 Task: Demonstrate changes made in a branch relative to its parent branch.
Action: Mouse moved to (983, 87)
Screenshot: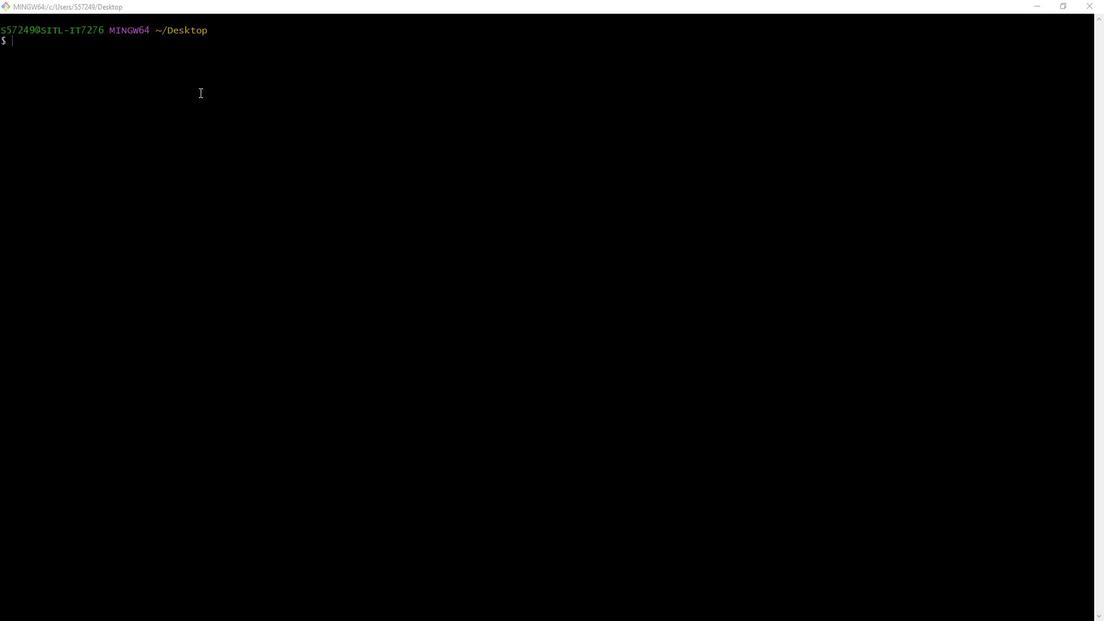 
Action: Mouse pressed left at (983, 87)
Screenshot: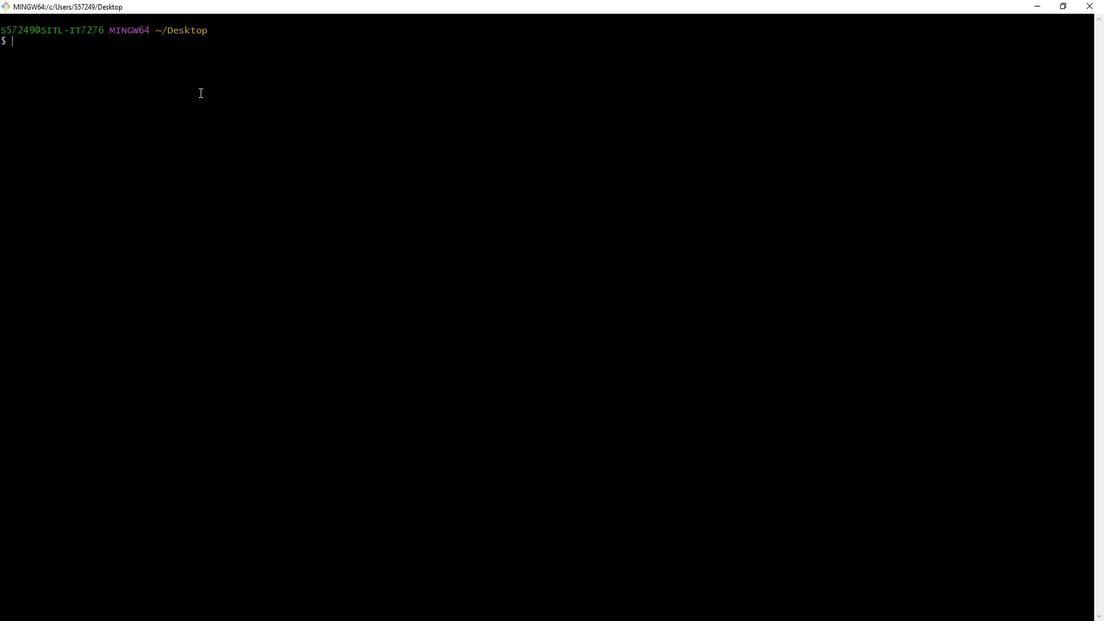 
Action: Mouse moved to (729, 247)
Screenshot: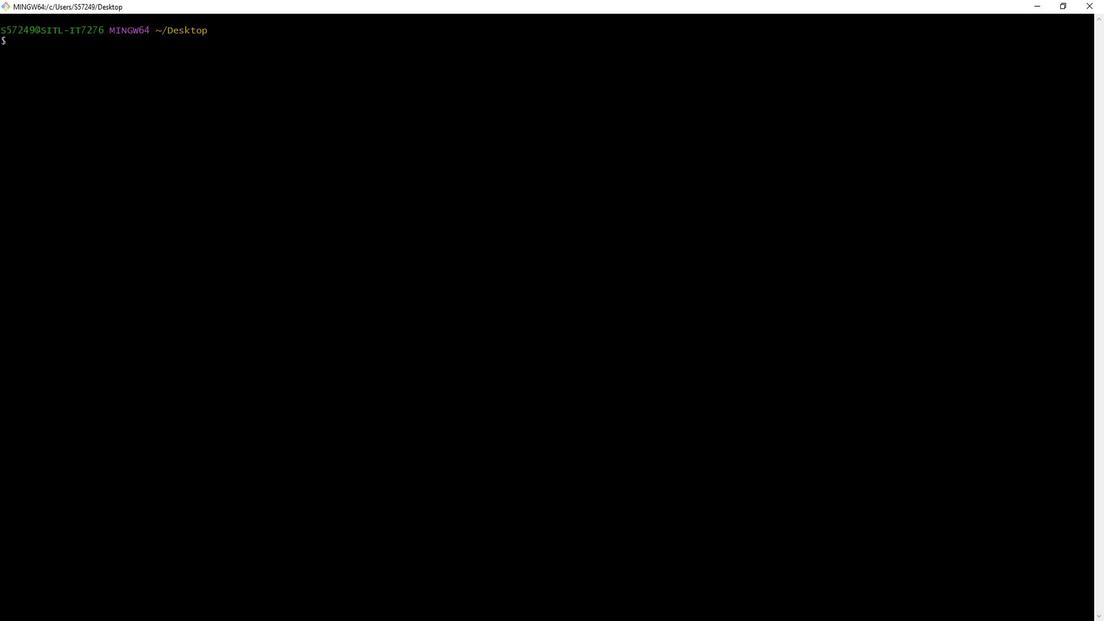 
Action: Mouse pressed left at (729, 247)
Screenshot: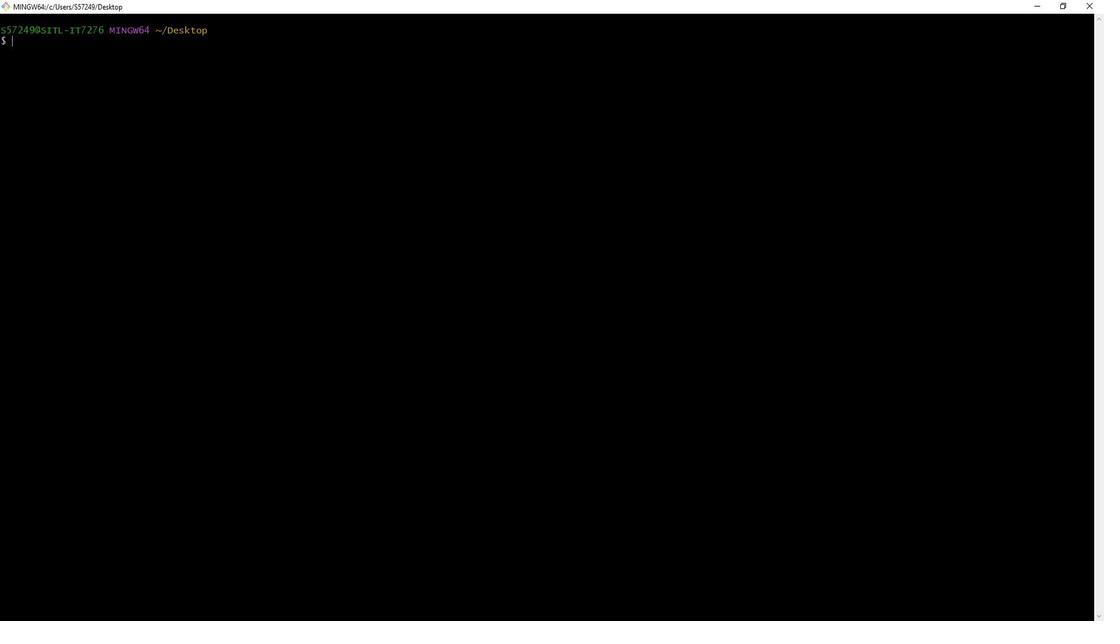 
Action: Mouse moved to (949, 68)
Screenshot: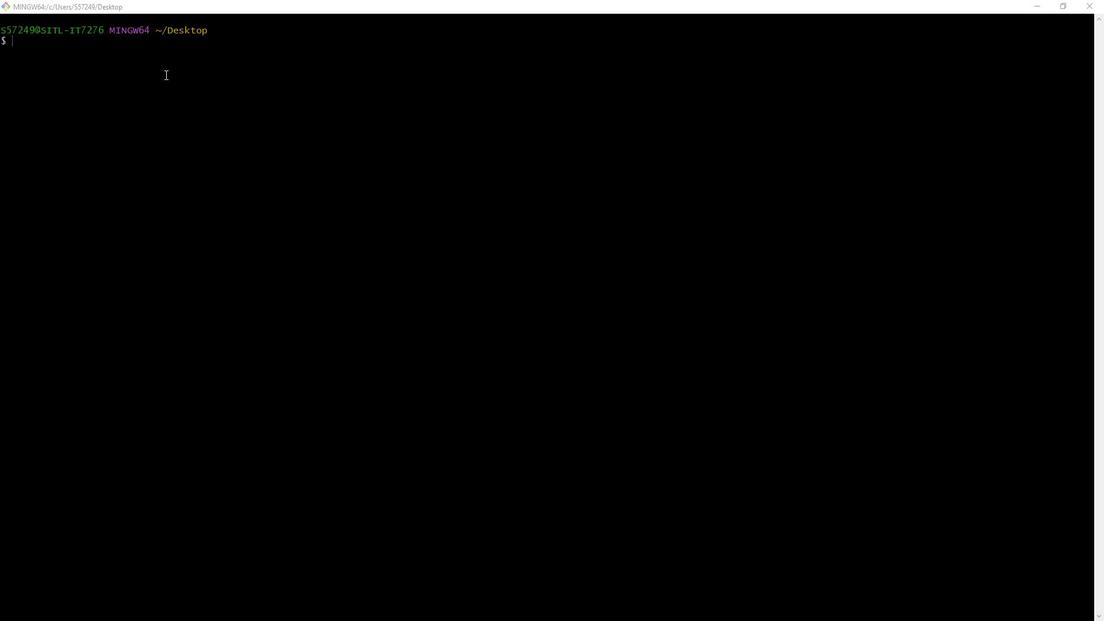 
Action: Mouse pressed left at (949, 68)
Screenshot: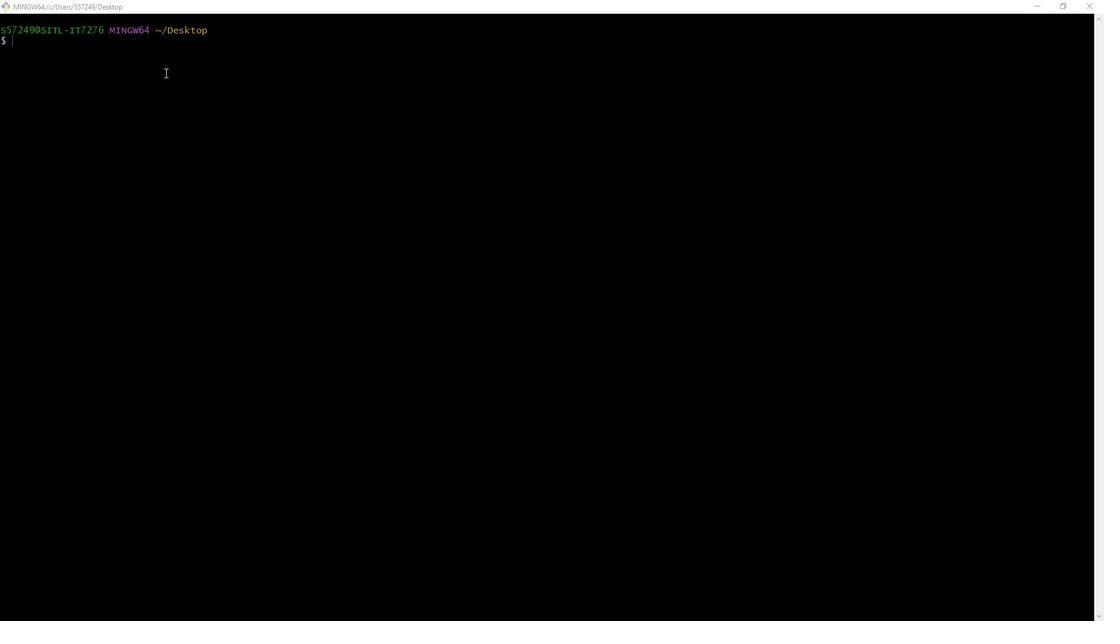 
Action: Key pressed ls<Key.enter>git<Key.backspace><Key.backspace><Key.backspace><Key.backspace>cd<Key.space><Key.shift>Git<Key.enter>git<Key.space>log<Key.enter>git<Key.space>log<Key.space>--graph<Key.enter>
Screenshot: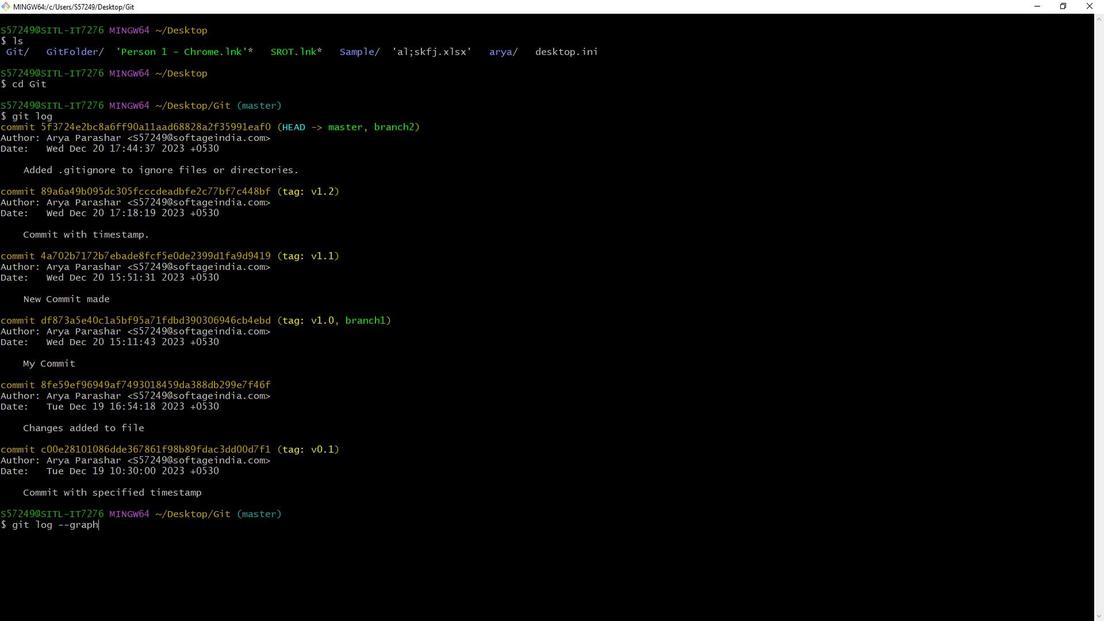 
Action: Mouse moved to (949, 68)
Screenshot: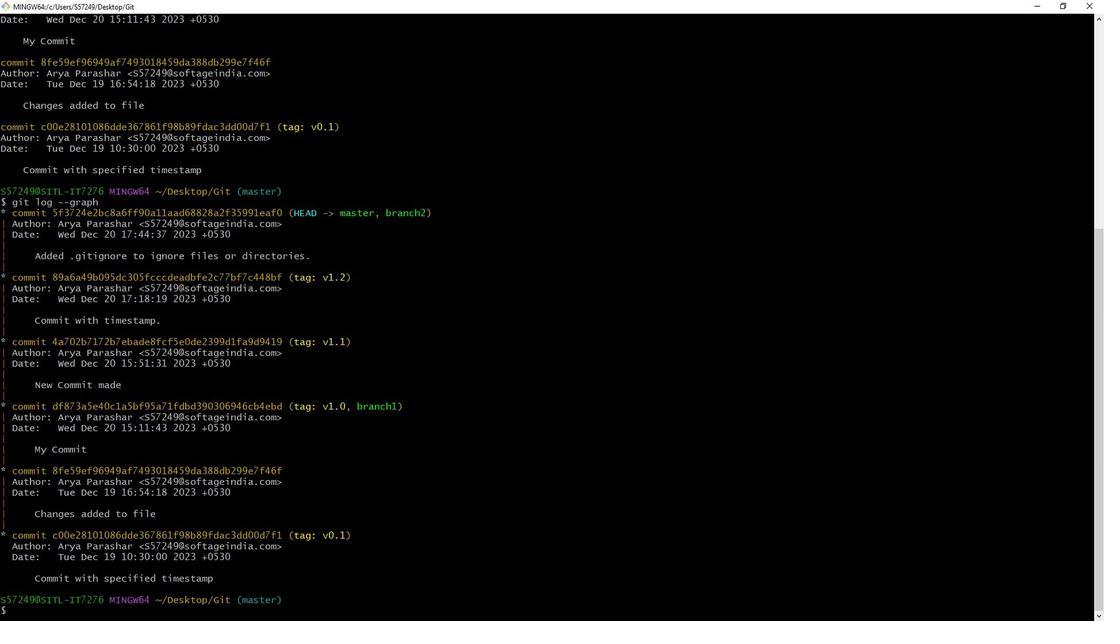 
Action: Key pressed cd<Key.space><Key.shift>Light<Key.shift>Boc<Key.backspace>x<Key.shift><Key.shift><Key.shift><Key.shift><Key.shift><Key.shift><Key.shift><Key.shift>_<Key.shift>Gallery<Key.enter>git<Key.space>branch<Key.space>--oneline<Key.enter>git<Key.space>log<Key.space>--graph<Key.enter>qgit<Key.space>branch<Key.enter>git<Key.space>che<Key.backspace>eckout<Key.space>shivamoop<Key.enter>git<Key.space>diff<Key.backspace><Key.backspace><Key.backspace><Key.backspace><Key.backspace><Key.backspace><Key.backspace><Key.backspace>git<Key.space>diff<Key.space>master<Key.enter><Key.down><Key.down><Key.down><Key.down><Key.down><Key.down><Key.down><Key.down><Key.down><Key.down><Key.down><Key.down><Key.down><Key.down><Key.down><Key.down><Key.down><Key.down><Key.down><Key.down><Key.down><Key.down><Key.down><Key.down><Key.down><Key.down><Key.down><Key.down><Key.down>q
Screenshot: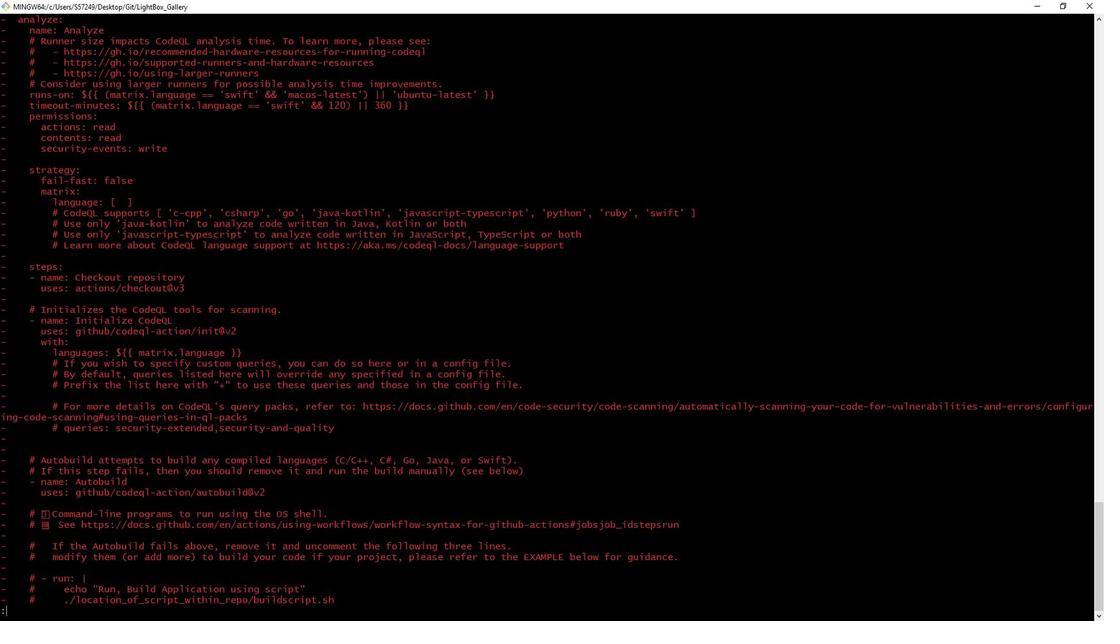 
Action: Mouse moved to (407, 427)
Screenshot: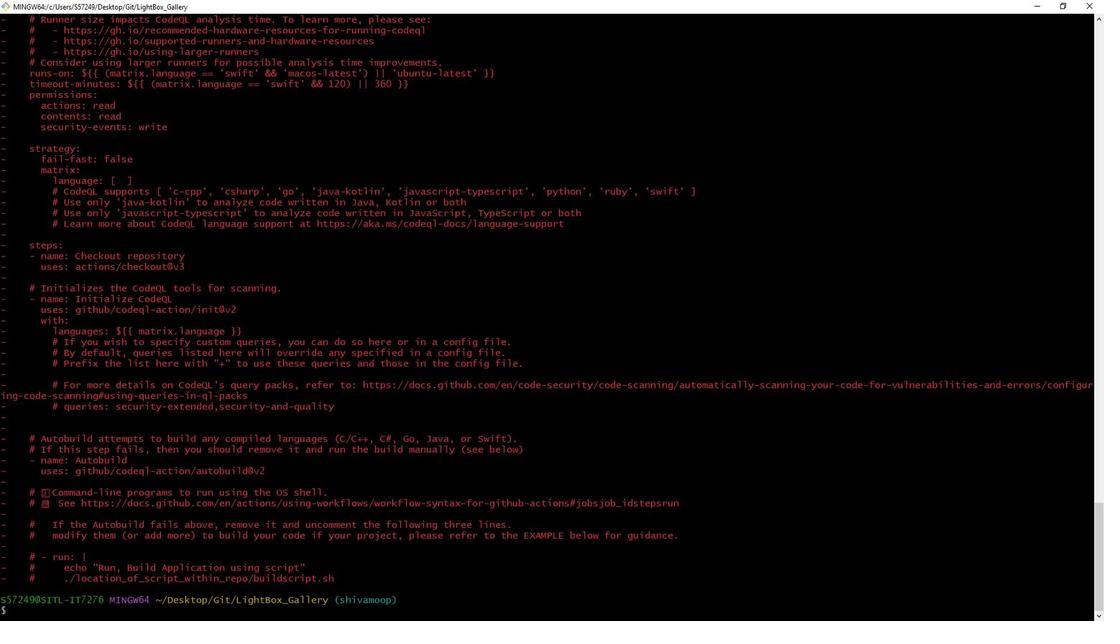
Action: Mouse pressed left at (407, 427)
Screenshot: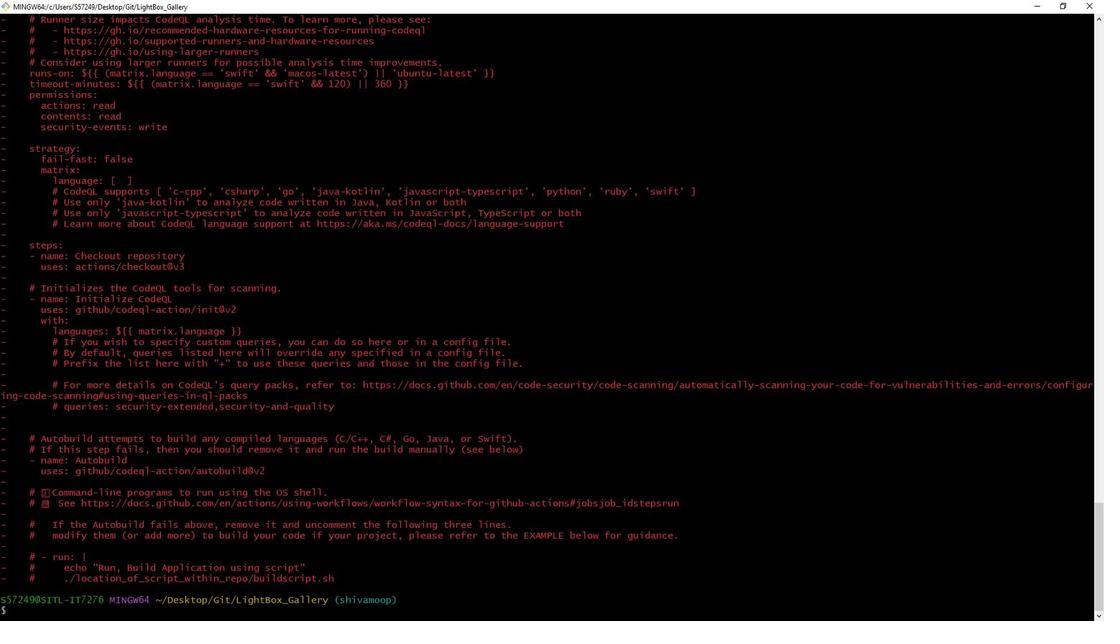 
Action: Mouse moved to (451, 368)
Screenshot: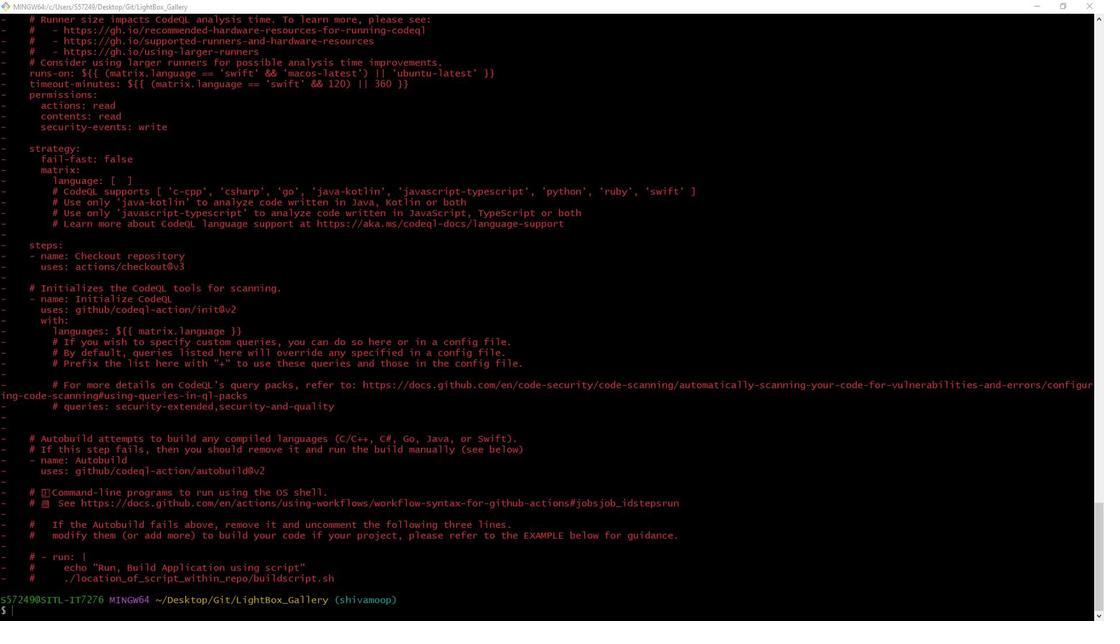 
Action: Mouse pressed left at (451, 368)
Screenshot: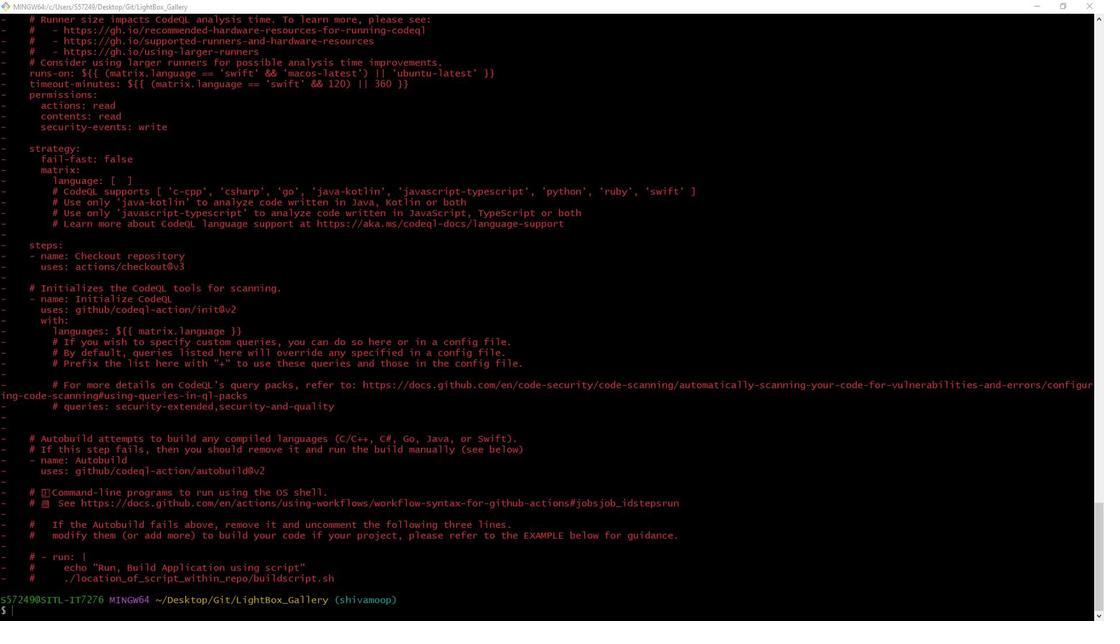 
Action: Mouse moved to (479, 270)
Screenshot: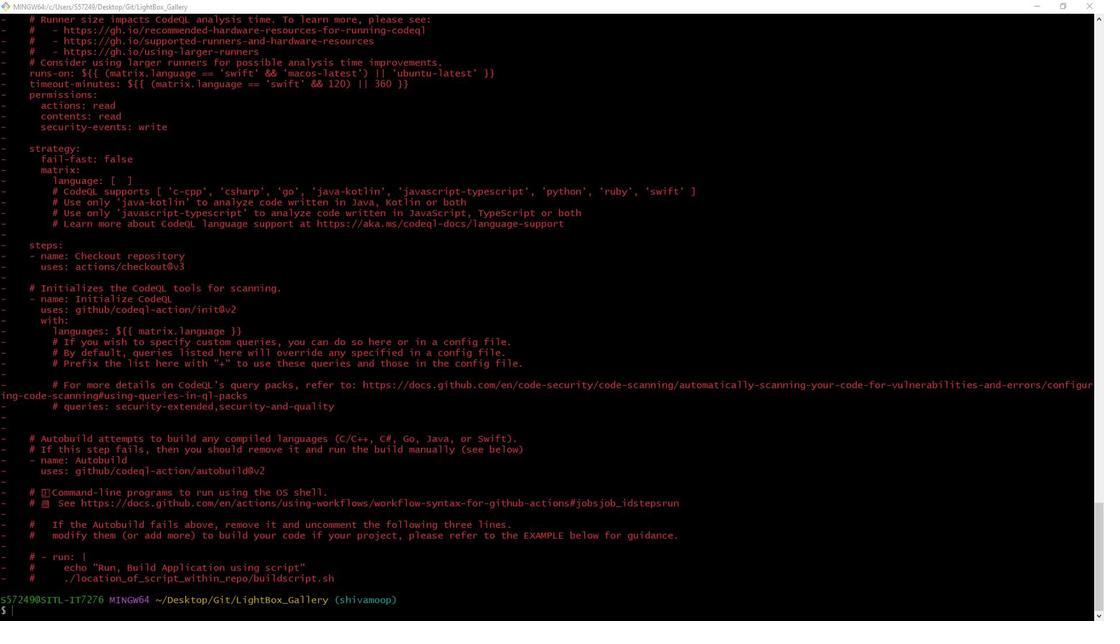 
Action: Mouse pressed left at (479, 270)
Screenshot: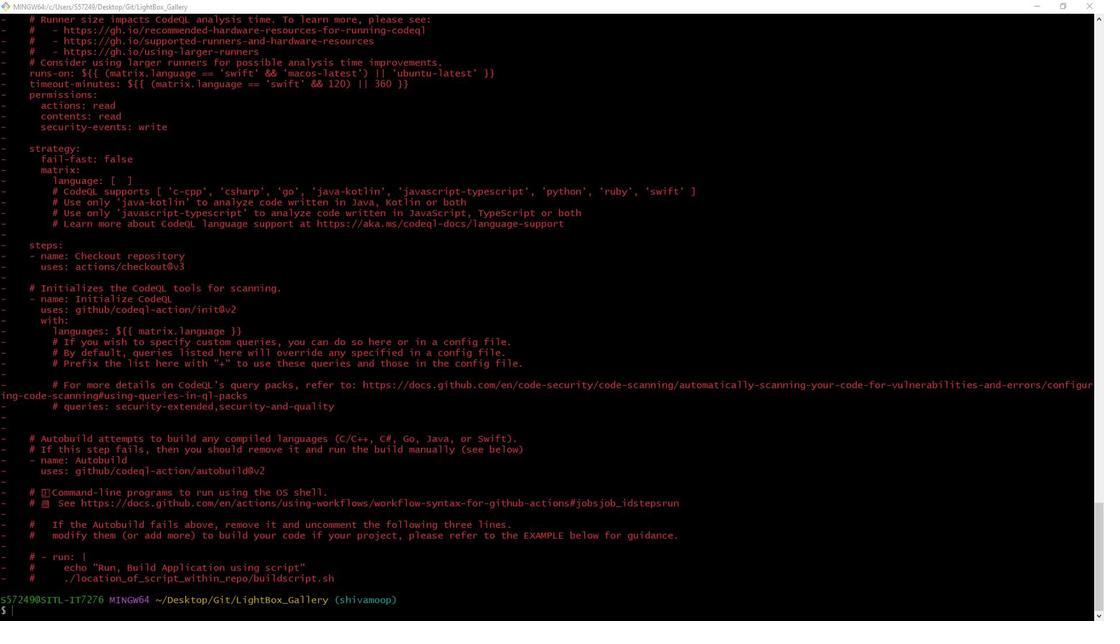 
